 Task: Look for space in The Hague, Netherlands from 2nd June, 2023 to 15th June, 2023 for 2 adults in price range Rs.10000 to Rs.15000. Place can be entire place with 1  bedroom having 1 bed and 1 bathroom. Property type can be house, flat, guest house, hotel. Booking option can be shelf check-in. Required host language is English.
Action: Mouse moved to (454, 80)
Screenshot: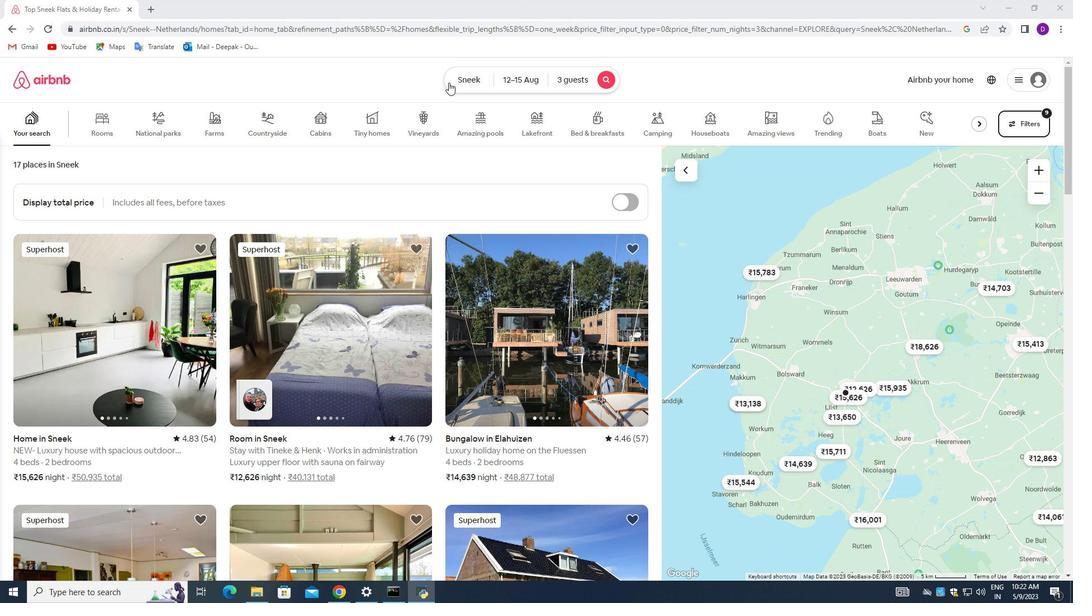 
Action: Mouse pressed left at (454, 80)
Screenshot: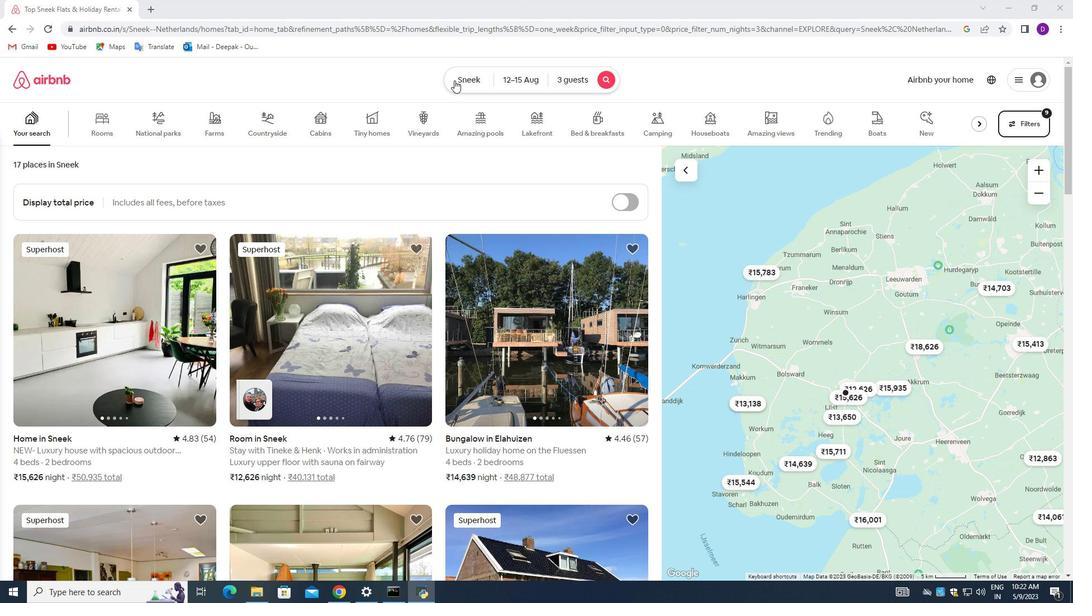 
Action: Mouse moved to (389, 126)
Screenshot: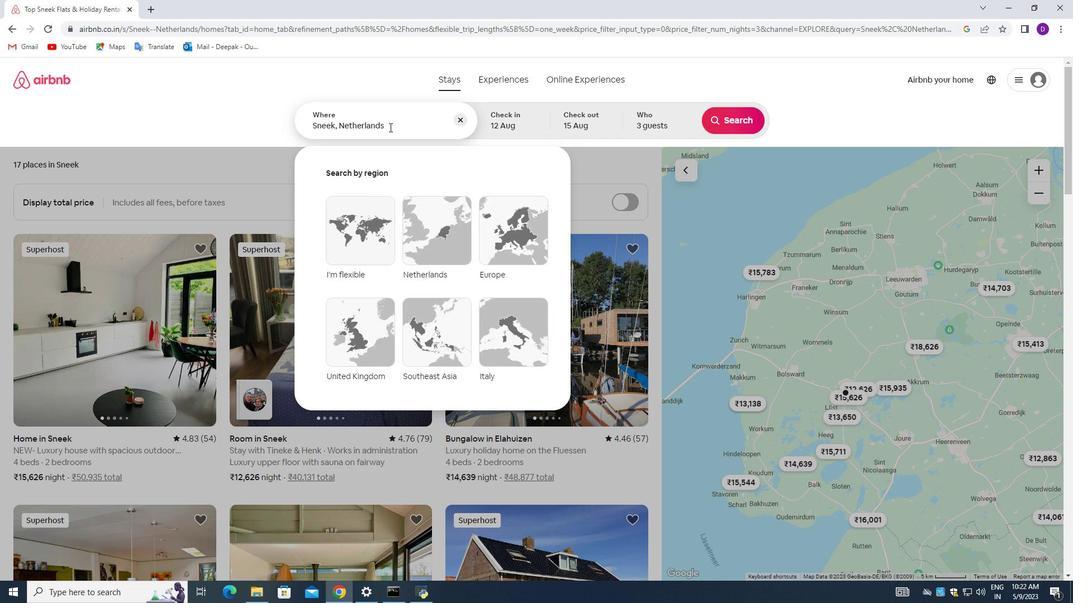 
Action: Mouse pressed left at (389, 126)
Screenshot: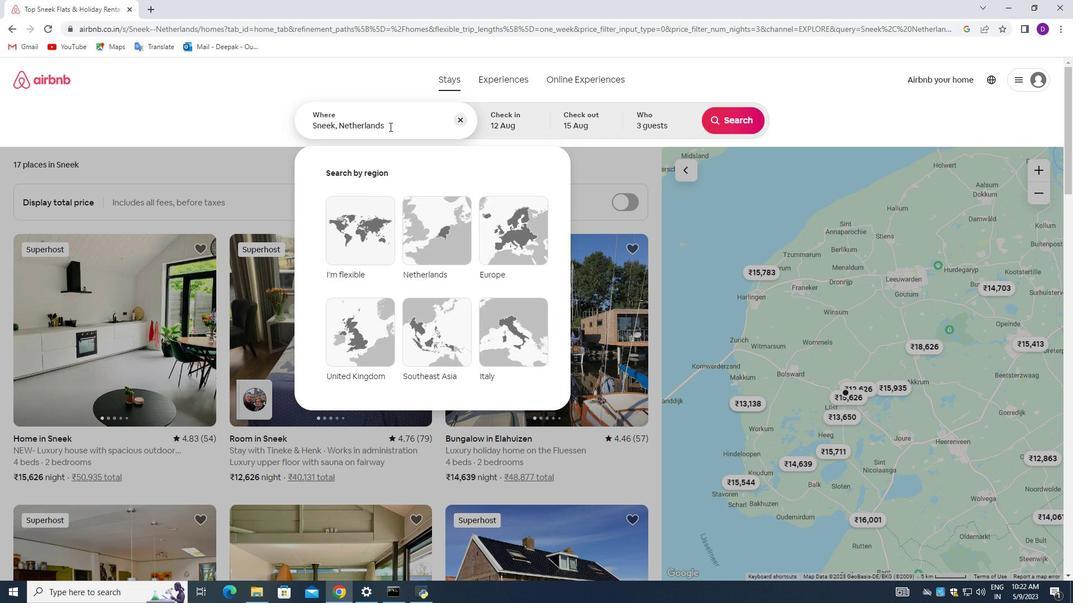 
Action: Mouse moved to (377, 121)
Screenshot: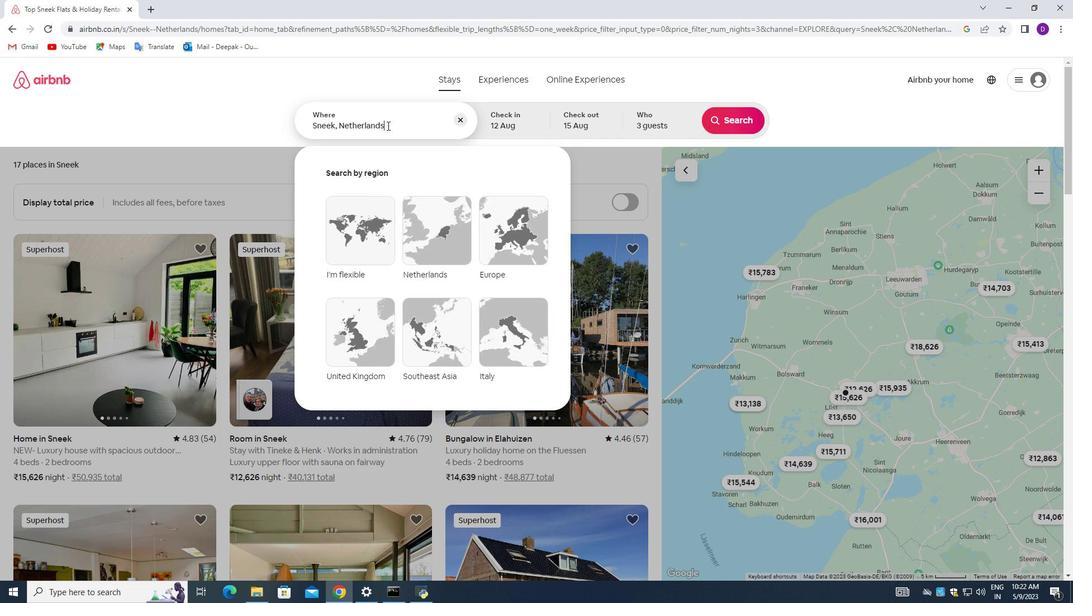 
Action: Key pressed <Key.backspace><Key.backspace><Key.backspace><Key.backspace><Key.backspace><Key.backspace><Key.backspace><Key.backspace><Key.backspace><Key.backspace><Key.backspace><Key.backspace><Key.backspace><Key.backspace><Key.backspace><Key.backspace><Key.backspace><Key.backspace><Key.backspace><Key.backspace><Key.backspace><Key.backspace><Key.backspace><Key.backspace><Key.backspace><Key.backspace><Key.backspace><Key.backspace><Key.shift>The<Key.shift>Hag
Screenshot: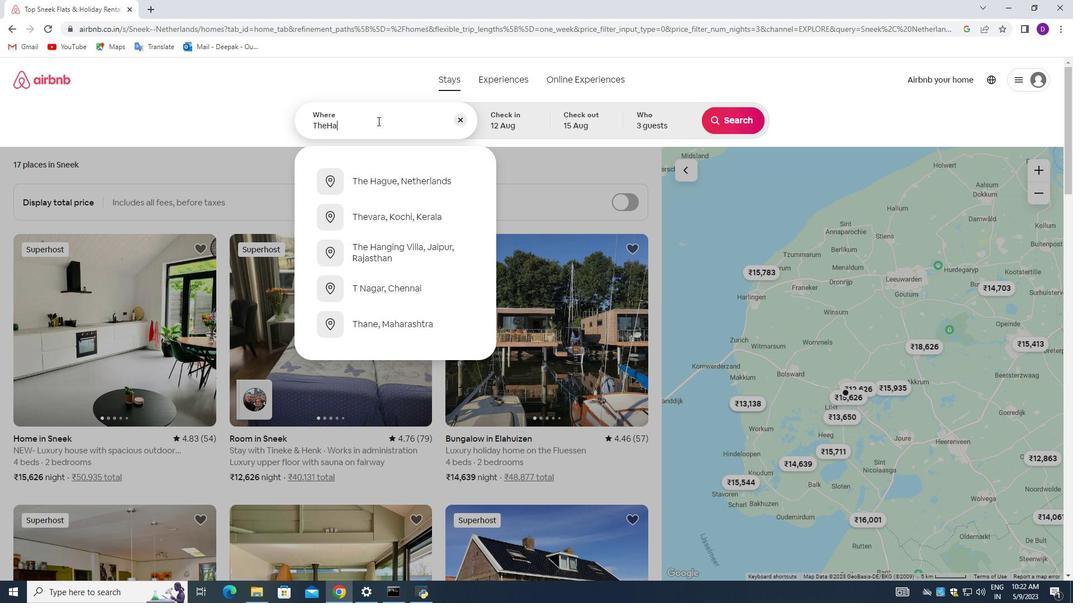 
Action: Mouse moved to (435, 183)
Screenshot: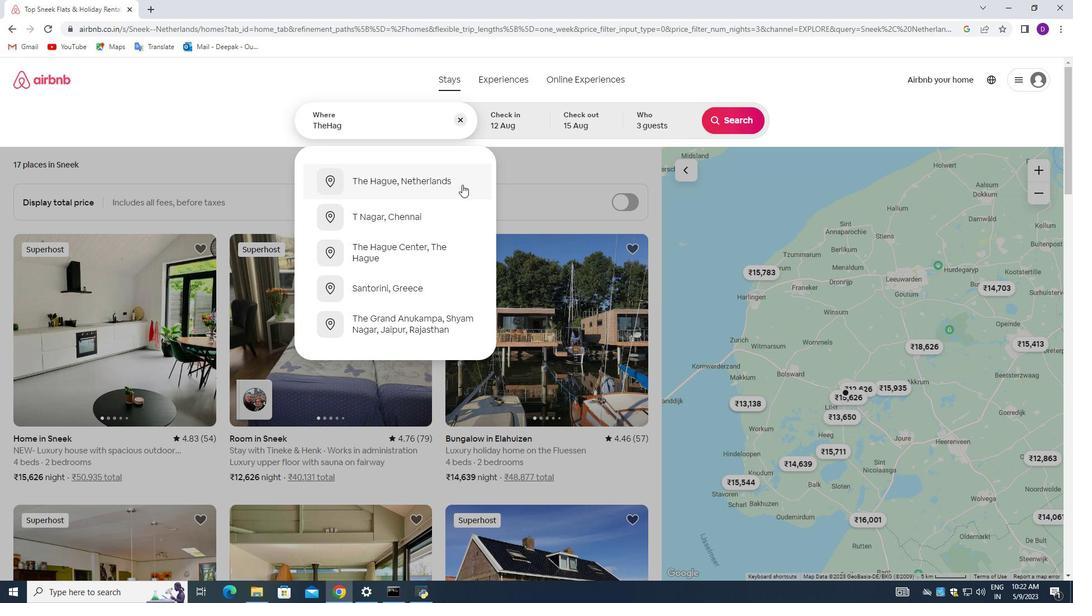 
Action: Mouse pressed left at (435, 183)
Screenshot: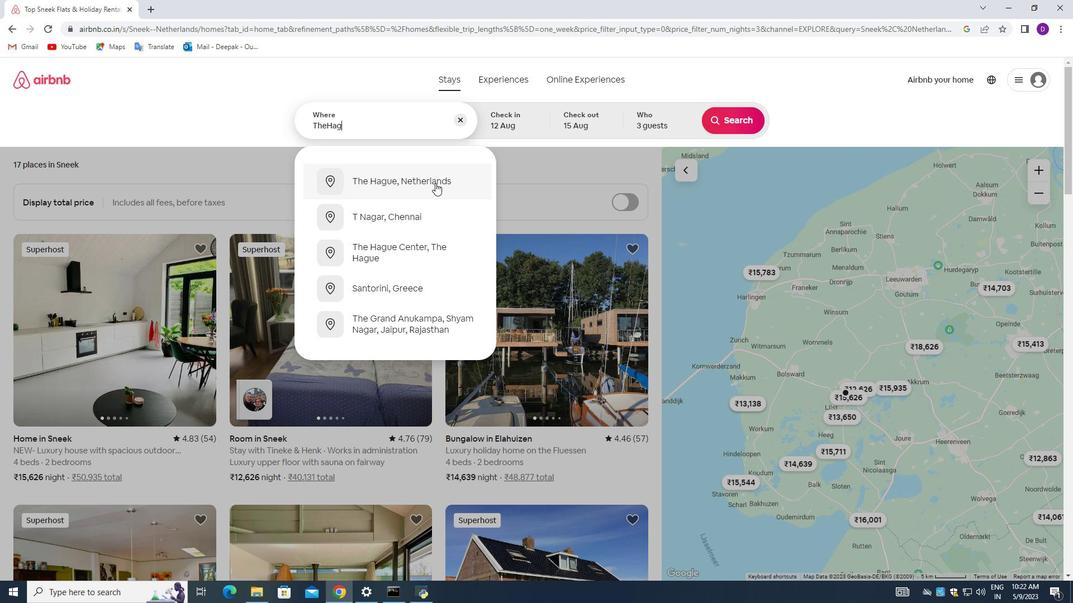 
Action: Mouse moved to (431, 258)
Screenshot: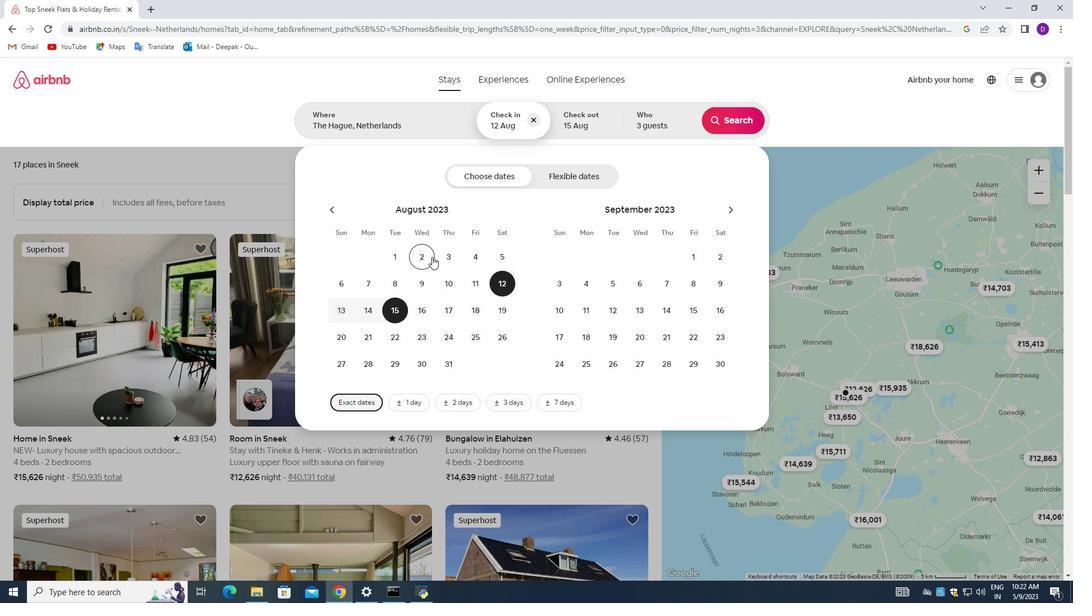 
Action: Mouse pressed left at (431, 258)
Screenshot: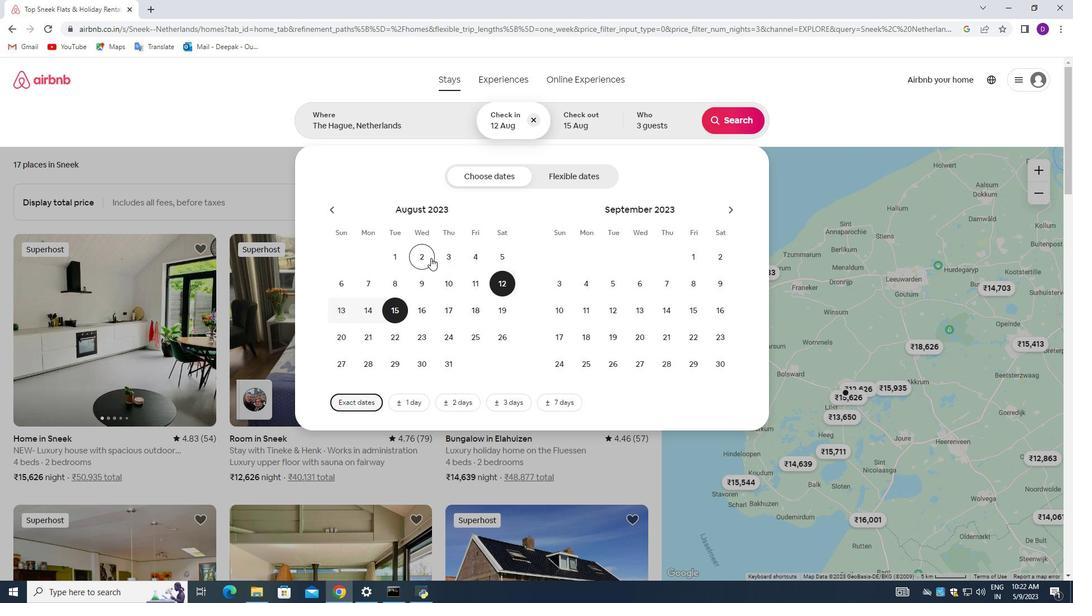 
Action: Mouse moved to (325, 210)
Screenshot: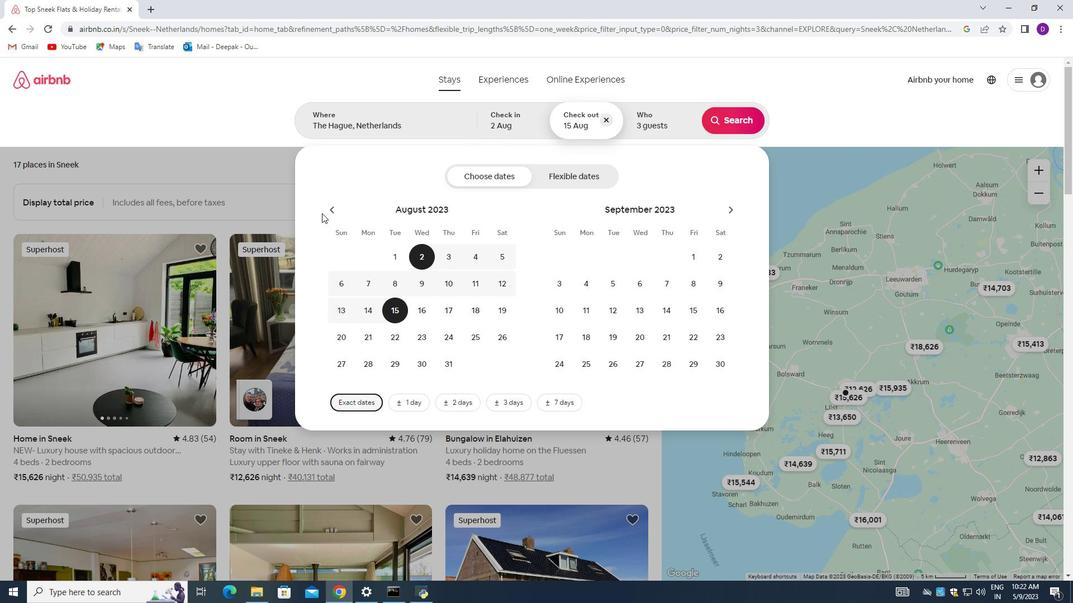 
Action: Mouse pressed left at (325, 210)
Screenshot: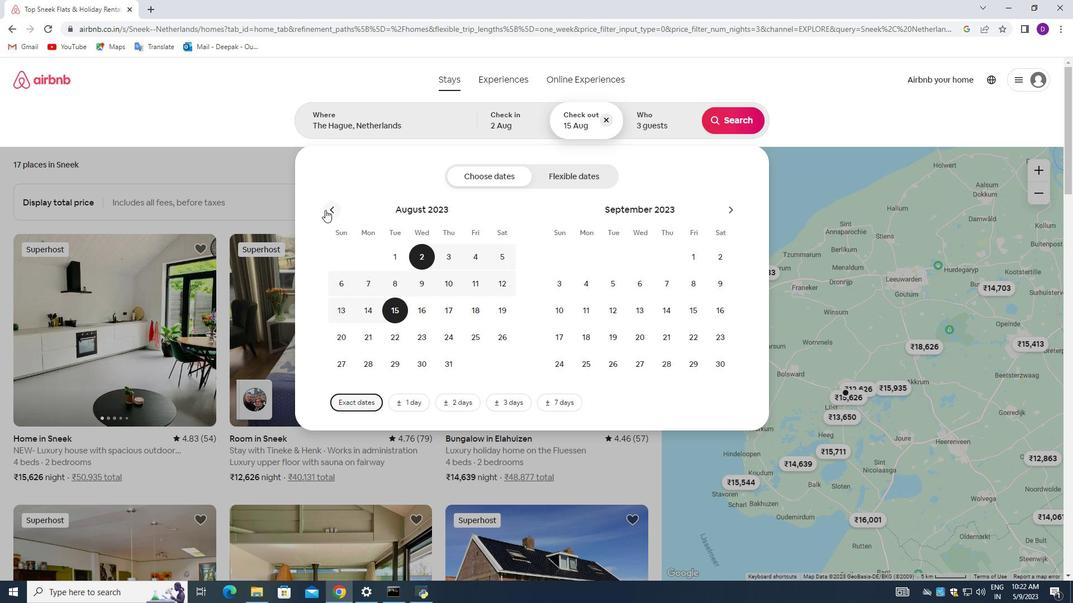 
Action: Mouse moved to (325, 209)
Screenshot: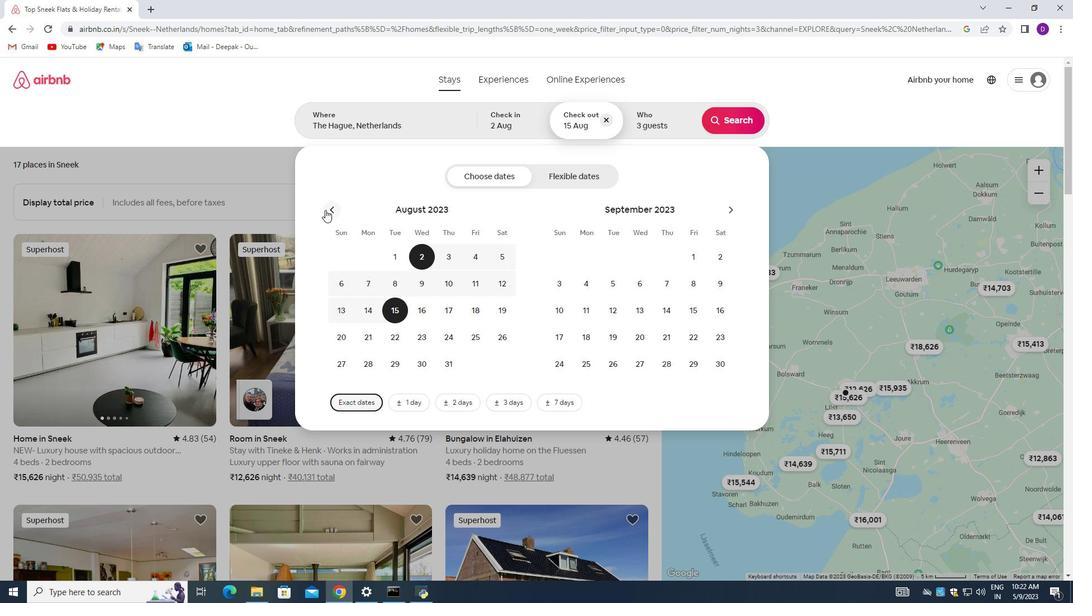 
Action: Mouse pressed left at (325, 209)
Screenshot: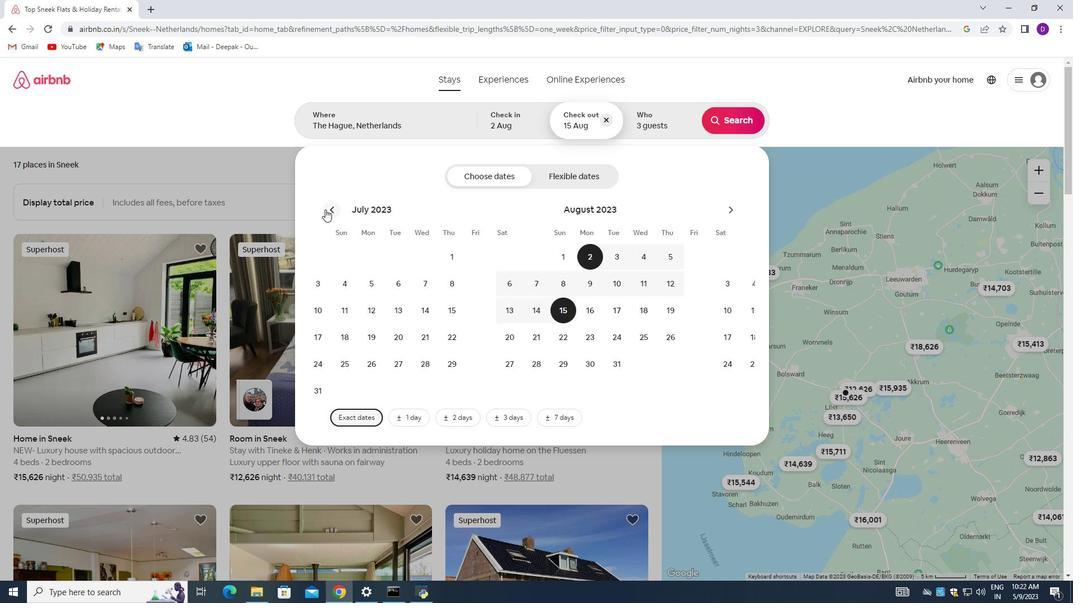 
Action: Mouse moved to (480, 254)
Screenshot: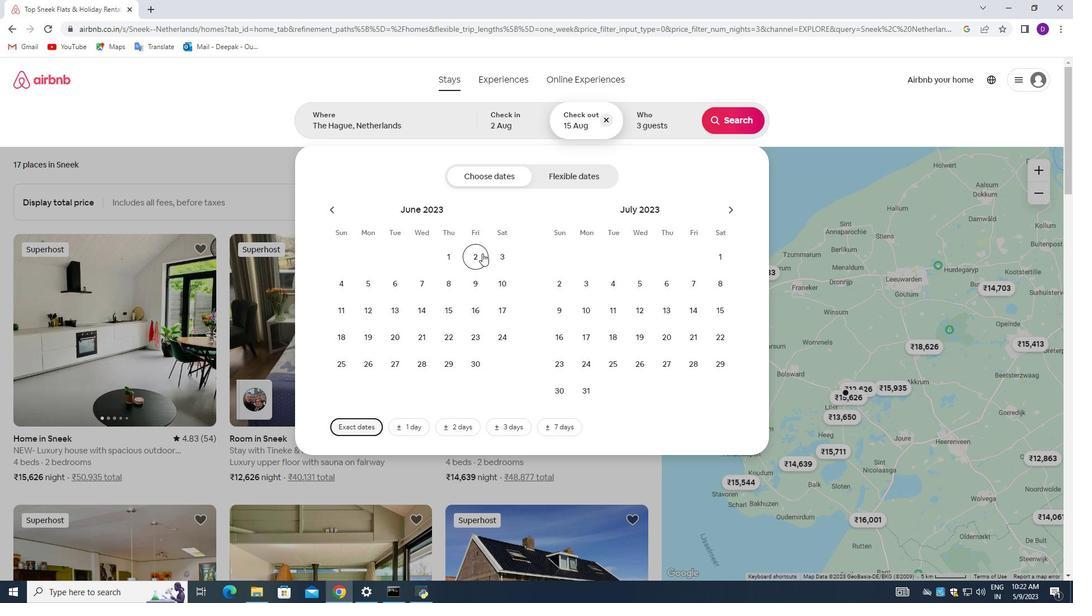 
Action: Mouse pressed left at (480, 254)
Screenshot: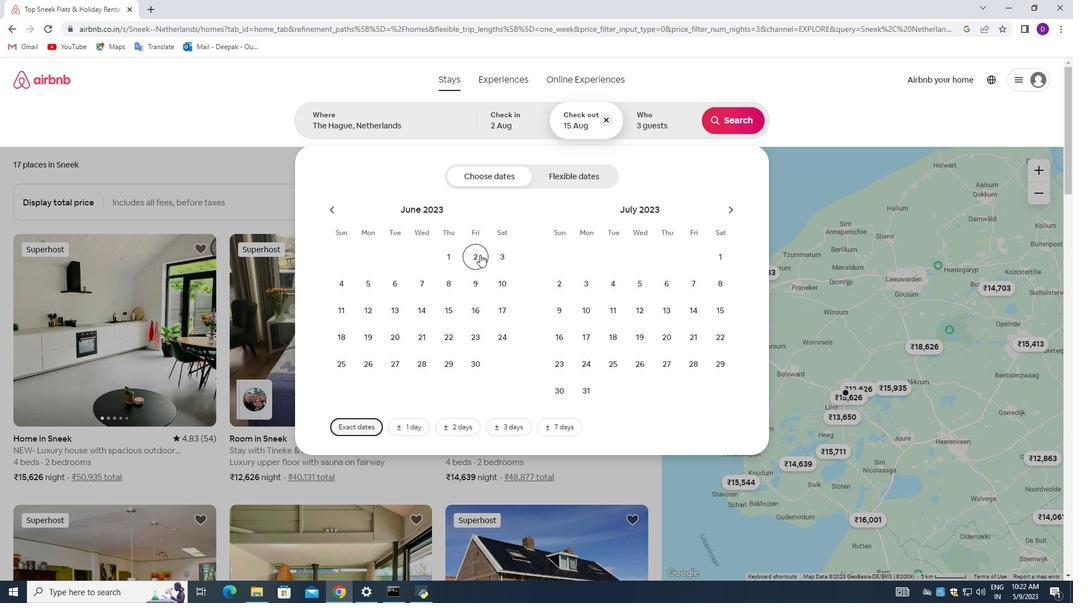 
Action: Mouse moved to (456, 316)
Screenshot: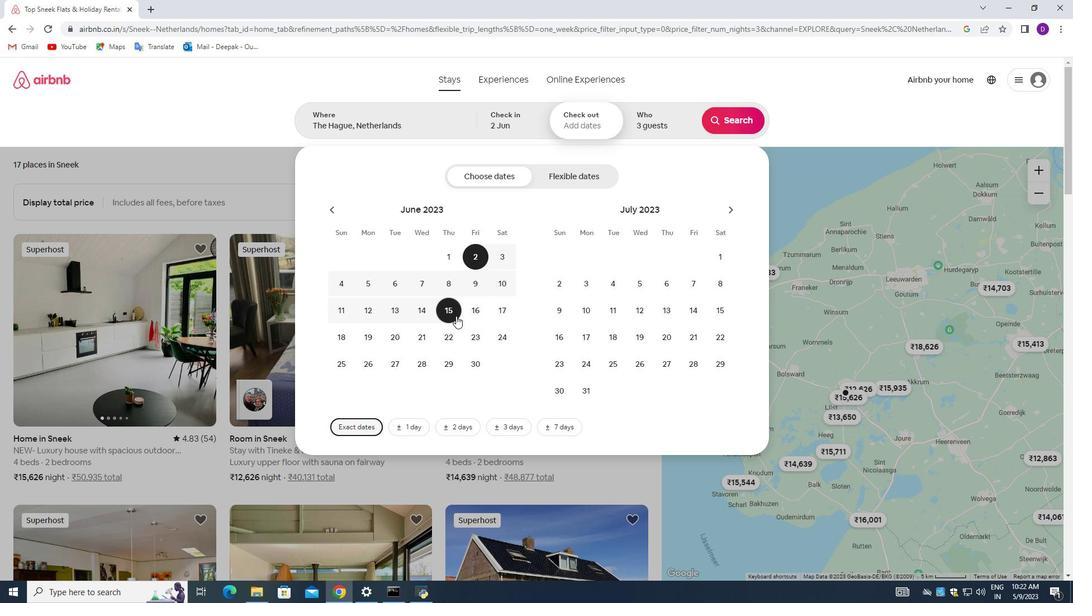 
Action: Mouse pressed left at (456, 316)
Screenshot: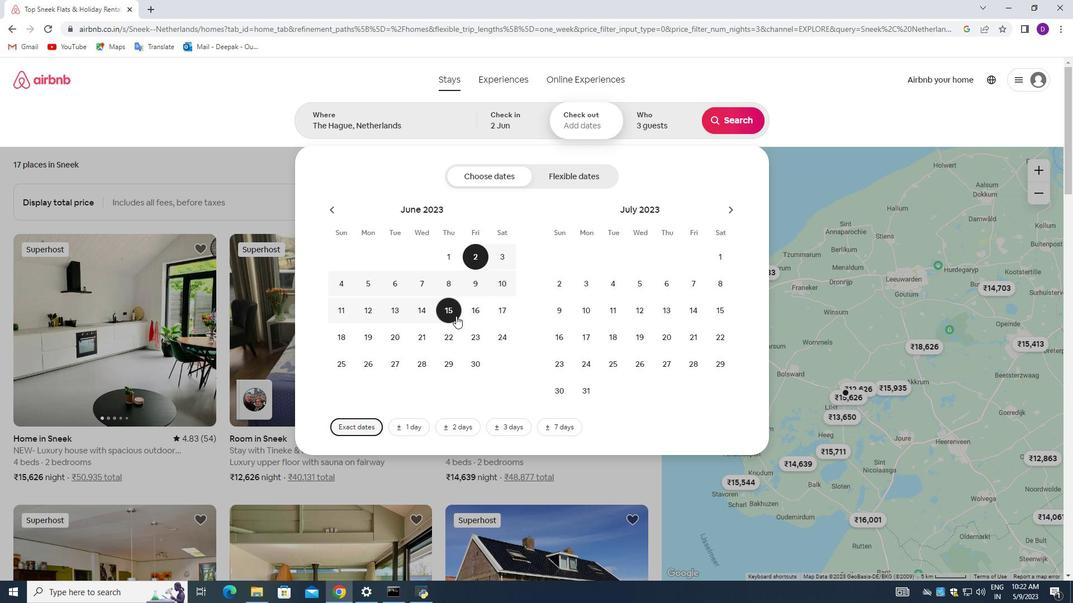 
Action: Mouse moved to (642, 121)
Screenshot: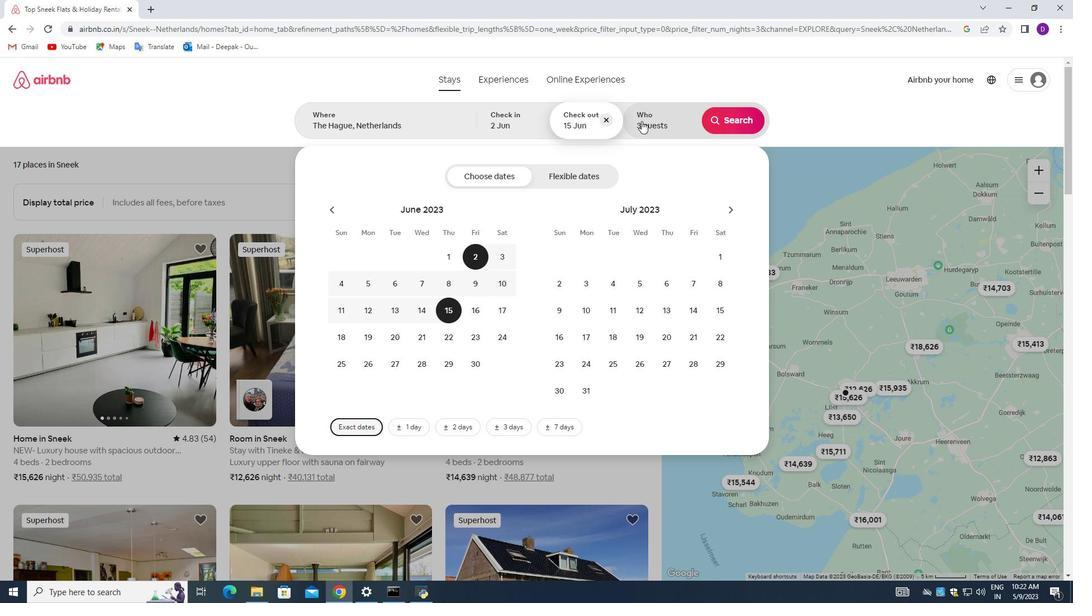 
Action: Mouse pressed left at (642, 121)
Screenshot: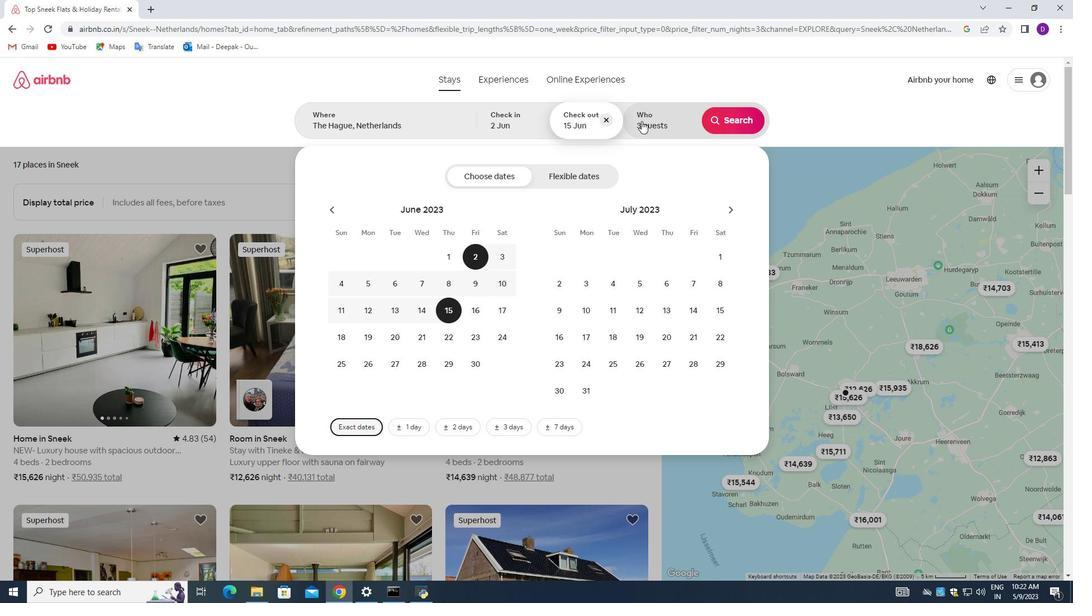 
Action: Mouse moved to (701, 180)
Screenshot: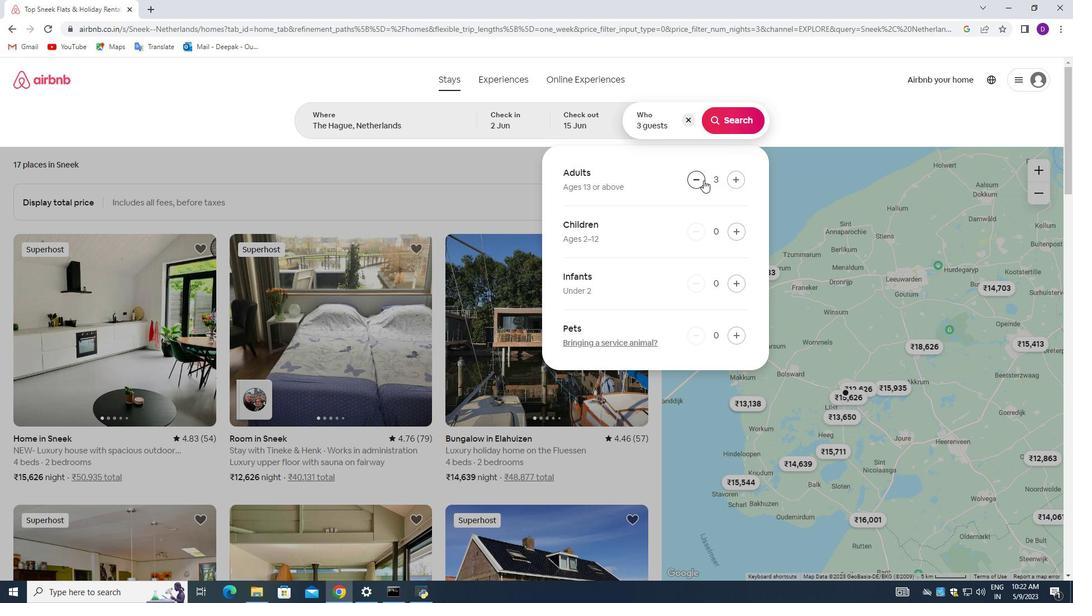 
Action: Mouse pressed left at (701, 180)
Screenshot: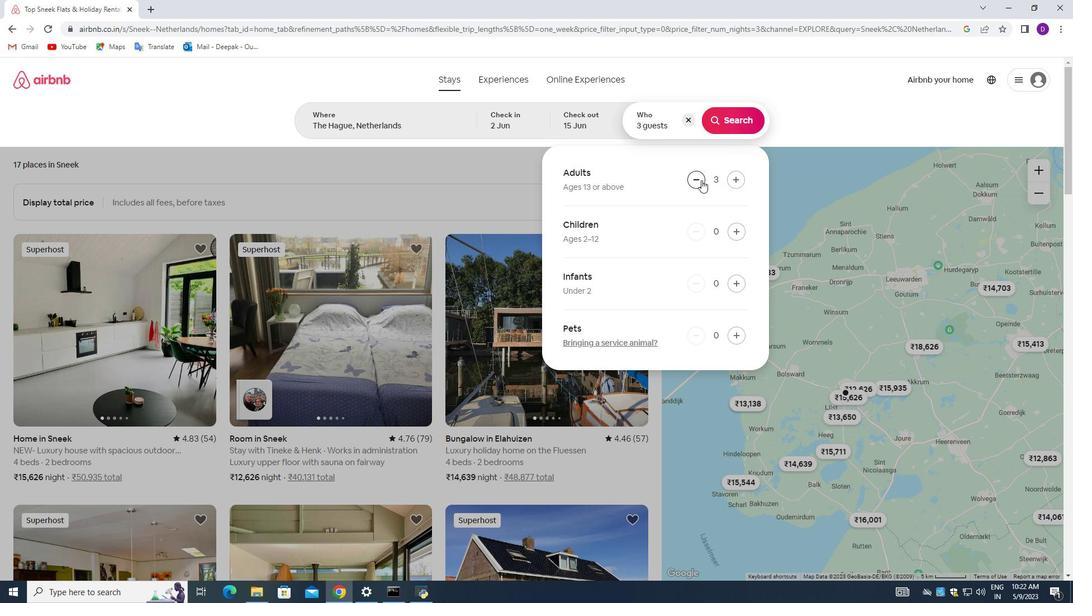 
Action: Mouse moved to (701, 180)
Screenshot: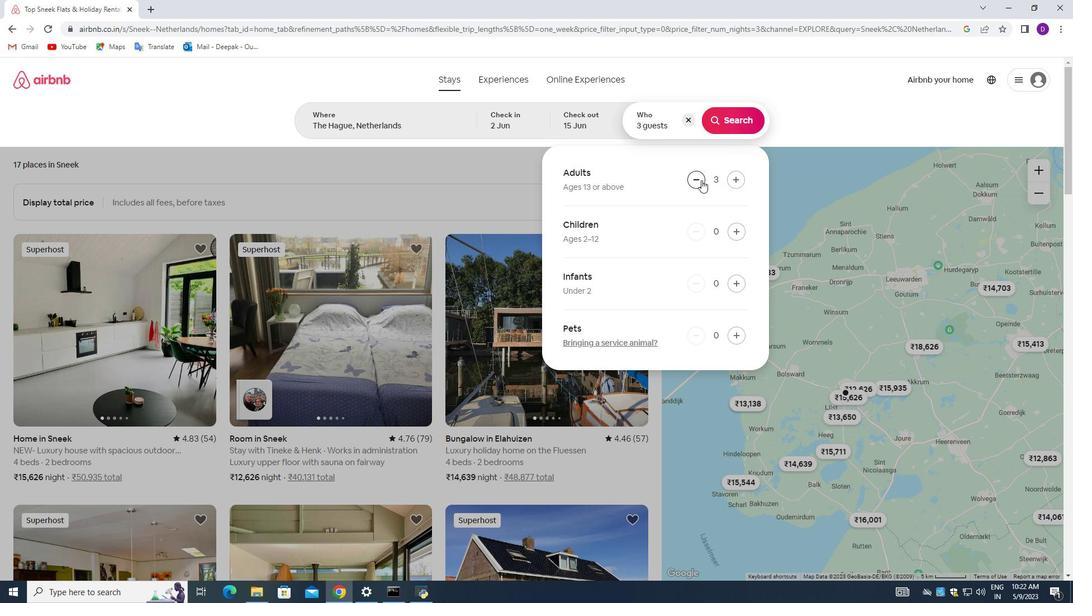 
Action: Mouse pressed left at (701, 180)
Screenshot: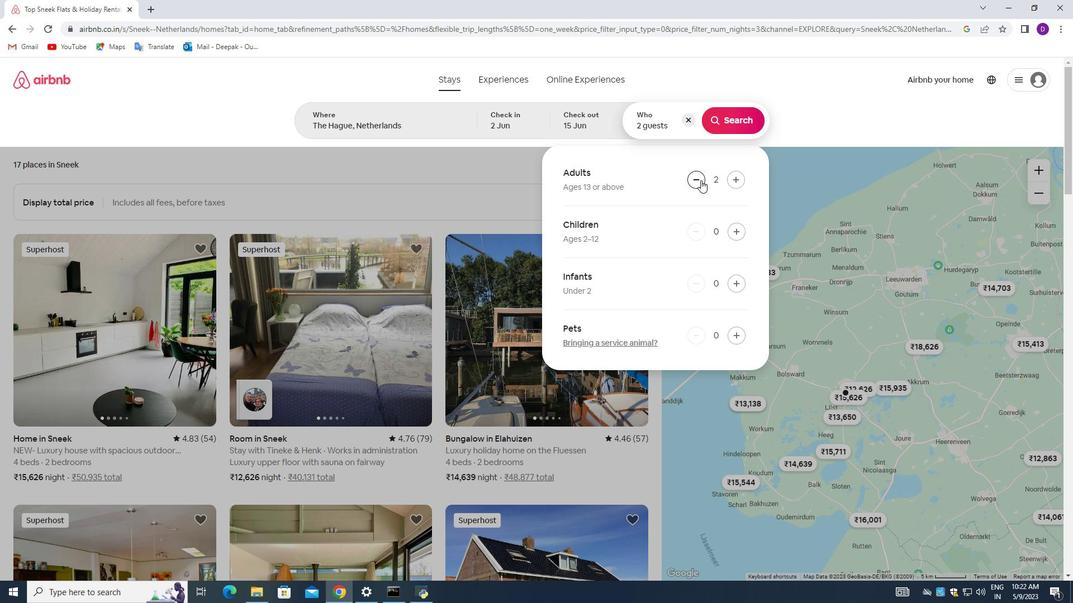 
Action: Mouse moved to (737, 179)
Screenshot: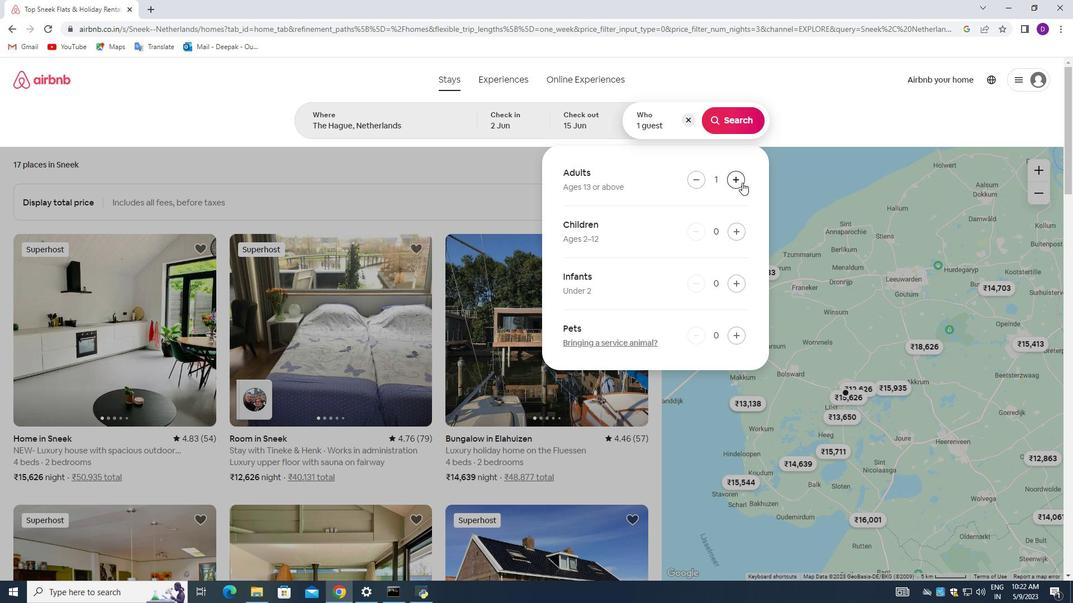 
Action: Mouse pressed left at (737, 179)
Screenshot: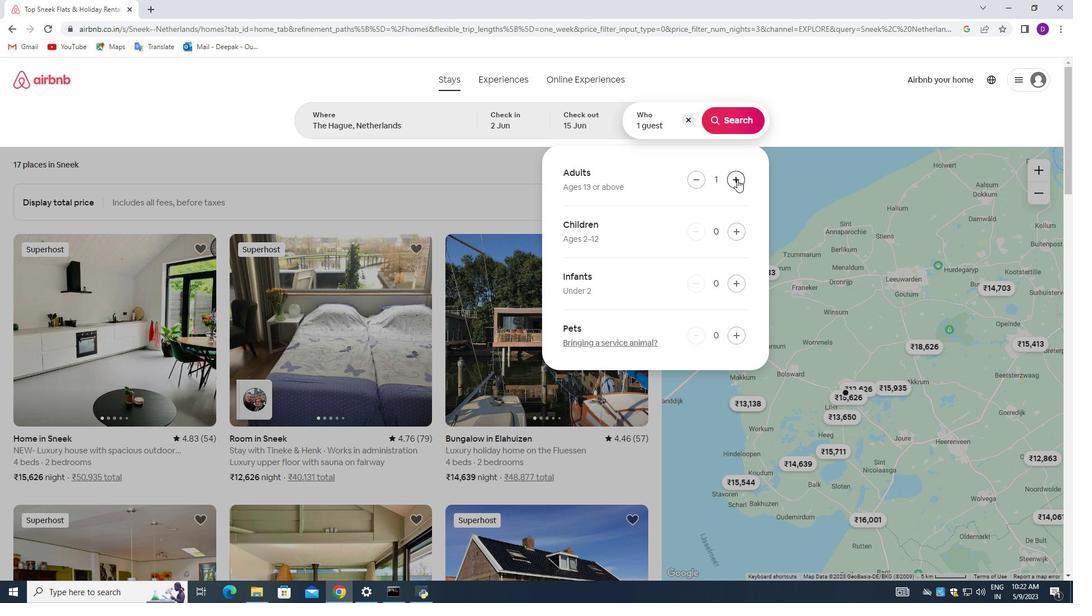 
Action: Mouse moved to (722, 174)
Screenshot: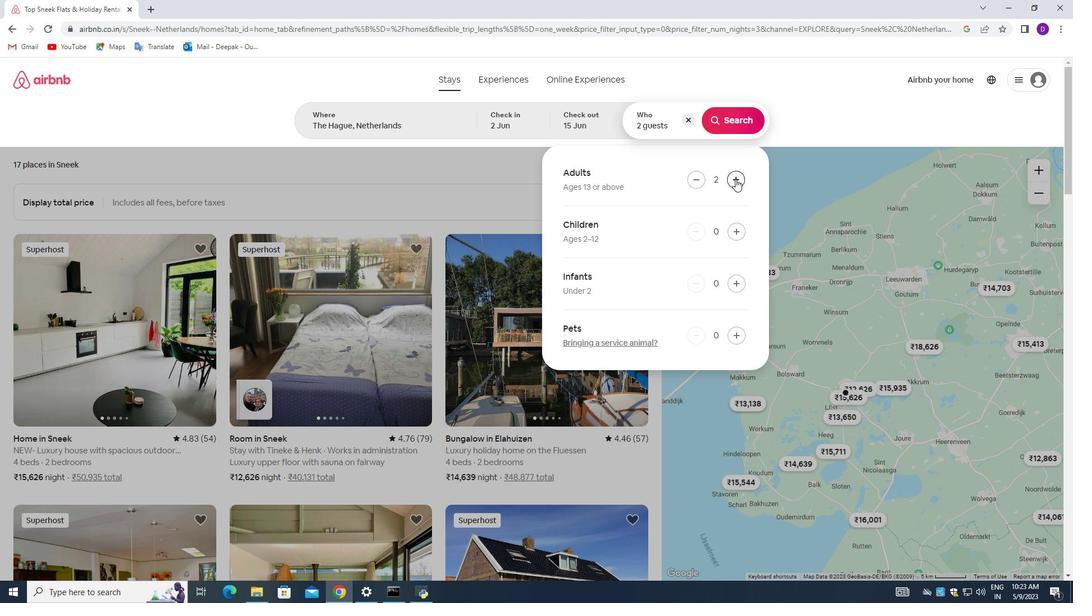 
